 Task: Change the audio output muxer to "mux".
Action: Mouse moved to (109, 19)
Screenshot: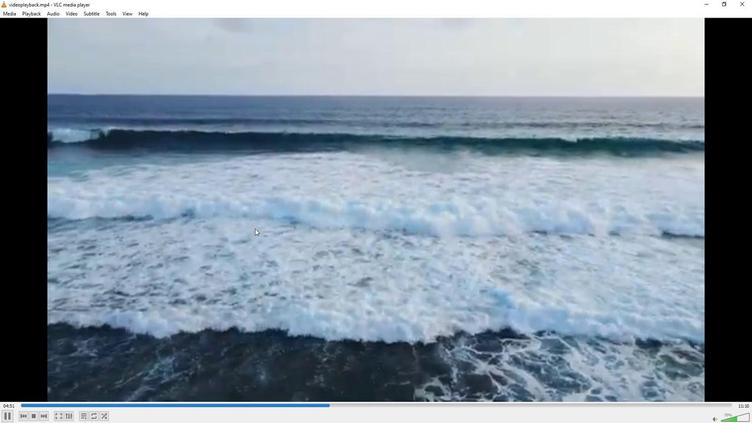 
Action: Mouse pressed left at (109, 19)
Screenshot: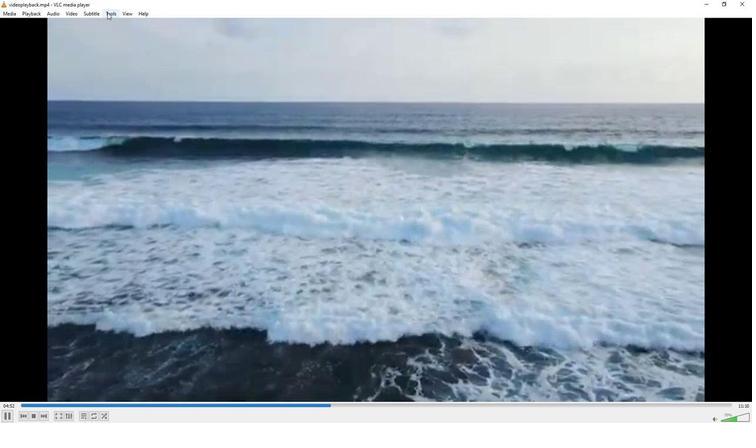 
Action: Mouse moved to (131, 111)
Screenshot: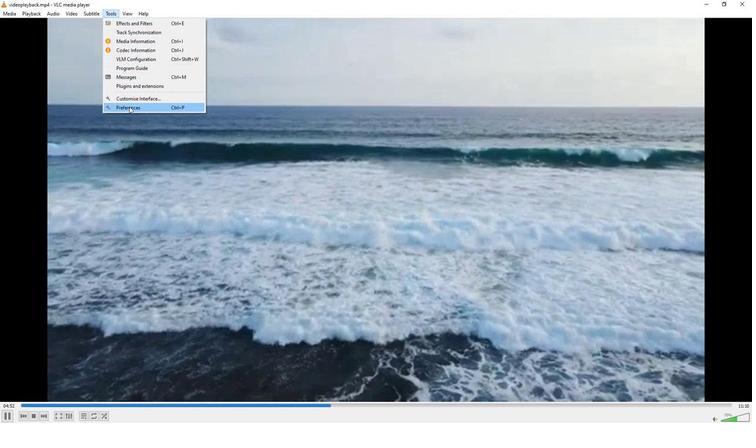 
Action: Mouse pressed left at (131, 111)
Screenshot: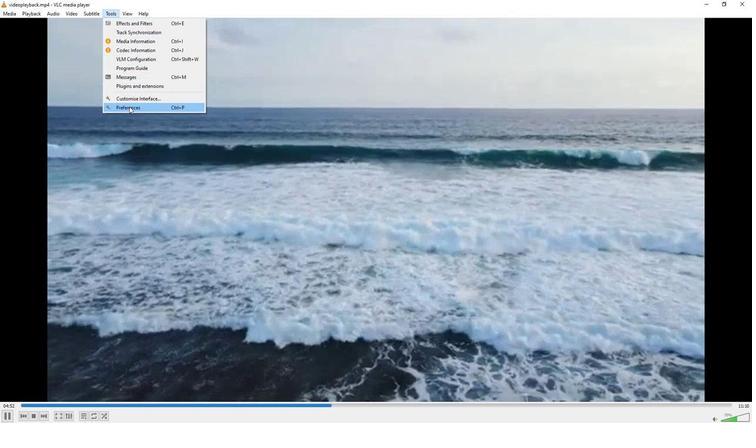 
Action: Mouse moved to (248, 343)
Screenshot: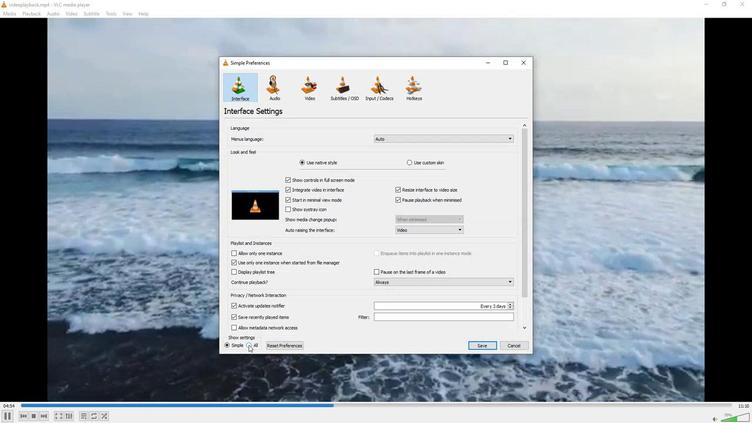 
Action: Mouse pressed left at (248, 343)
Screenshot: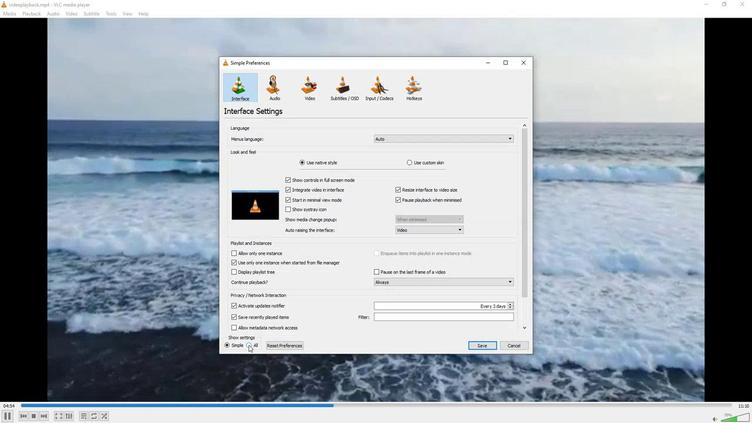 
Action: Mouse moved to (251, 296)
Screenshot: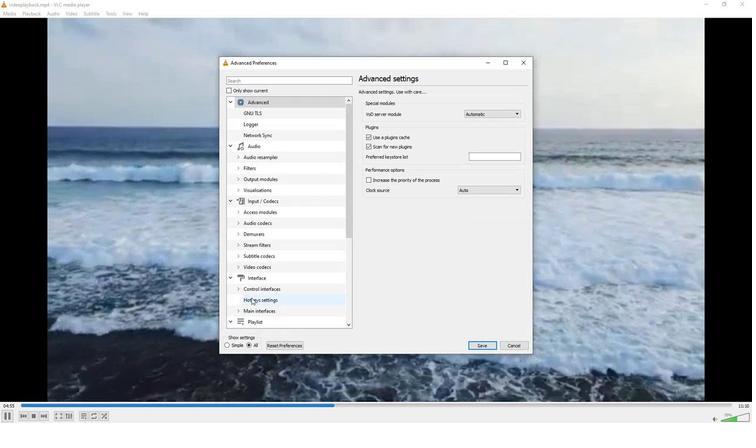 
Action: Mouse scrolled (251, 296) with delta (0, 0)
Screenshot: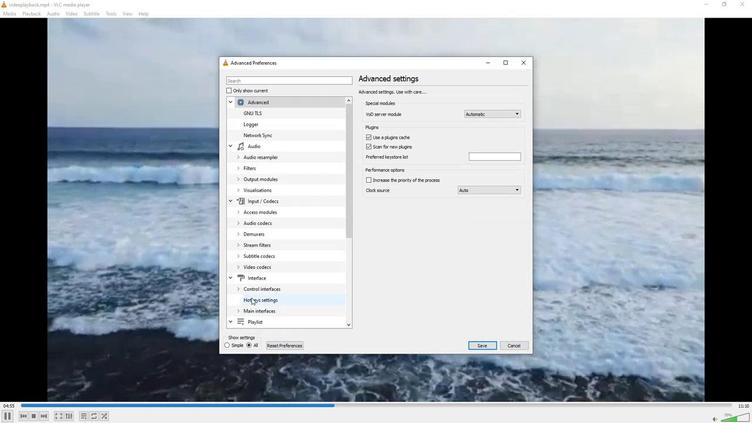 
Action: Mouse scrolled (251, 296) with delta (0, 0)
Screenshot: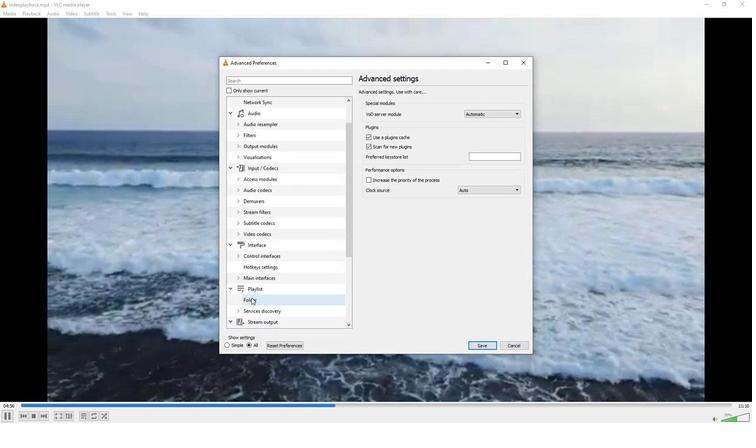 
Action: Mouse moved to (236, 309)
Screenshot: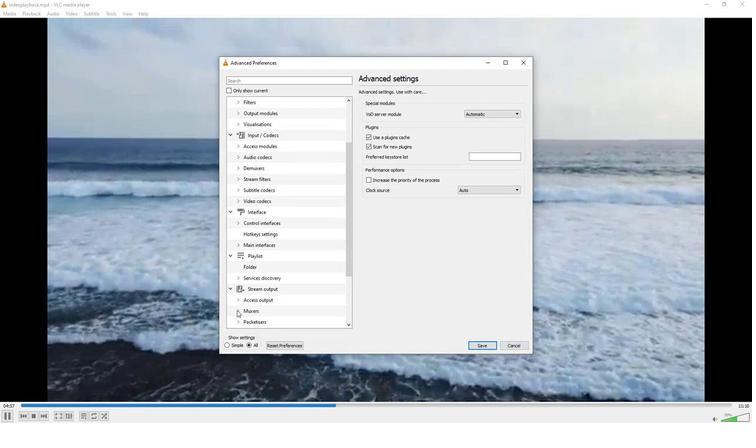 
Action: Mouse pressed left at (236, 309)
Screenshot: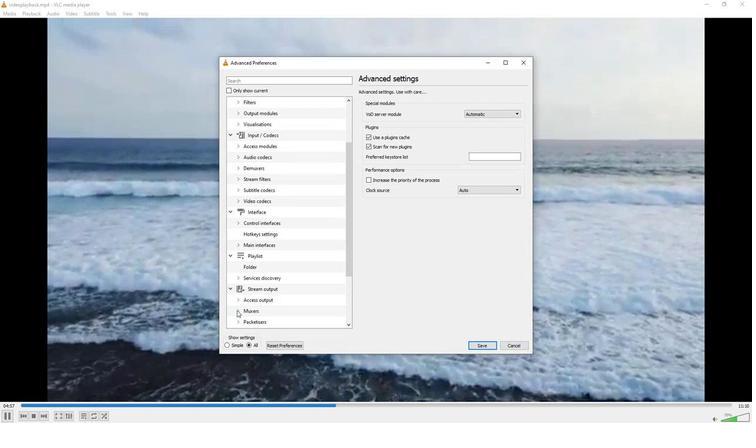 
Action: Mouse moved to (248, 299)
Screenshot: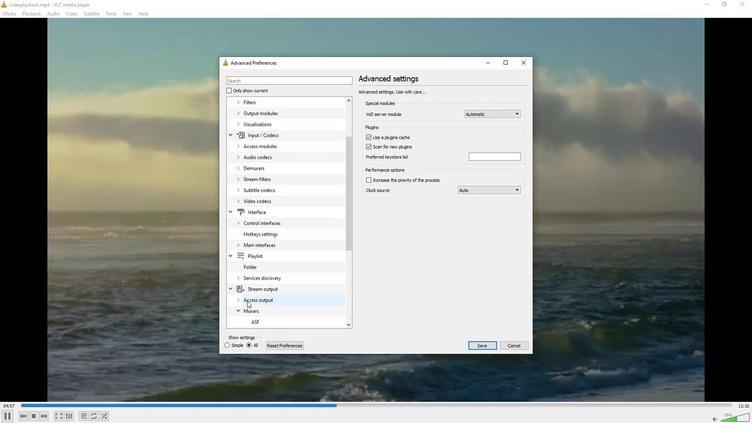 
Action: Mouse scrolled (248, 299) with delta (0, 0)
Screenshot: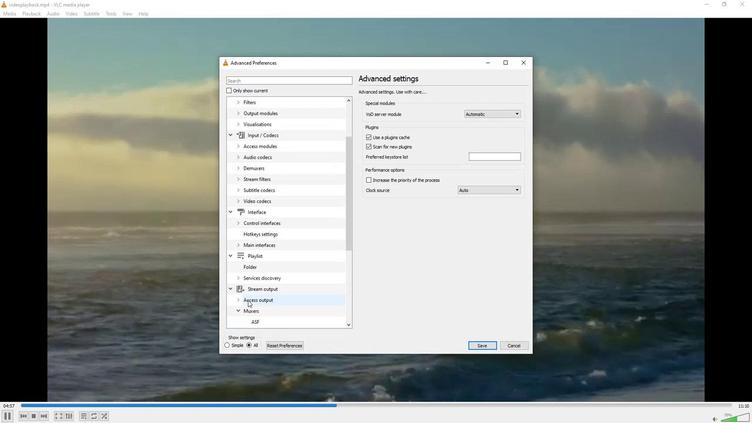 
Action: Mouse scrolled (248, 299) with delta (0, 0)
Screenshot: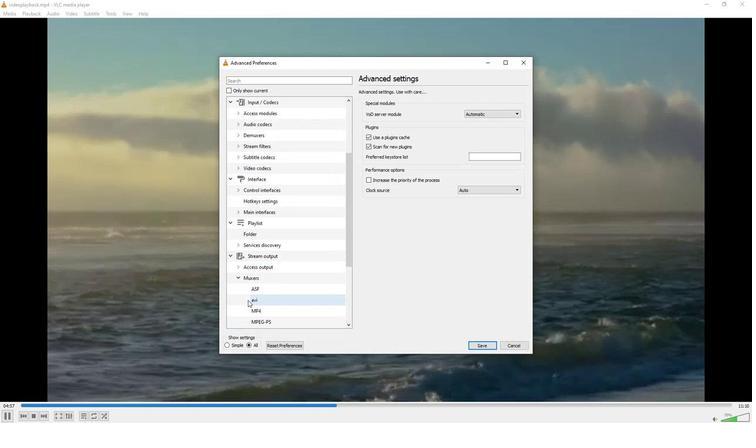 
Action: Mouse moved to (248, 299)
Screenshot: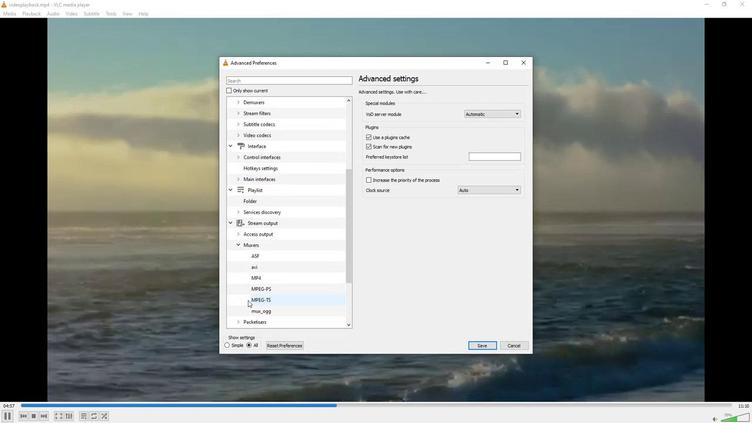
Action: Mouse scrolled (248, 299) with delta (0, 0)
Screenshot: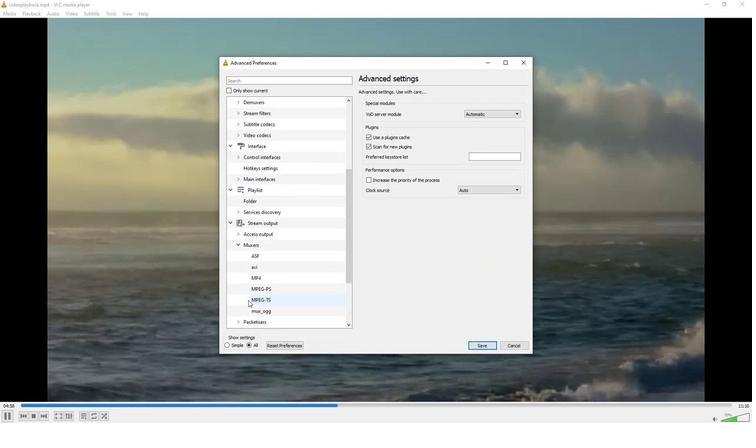 
Action: Mouse moved to (238, 299)
Screenshot: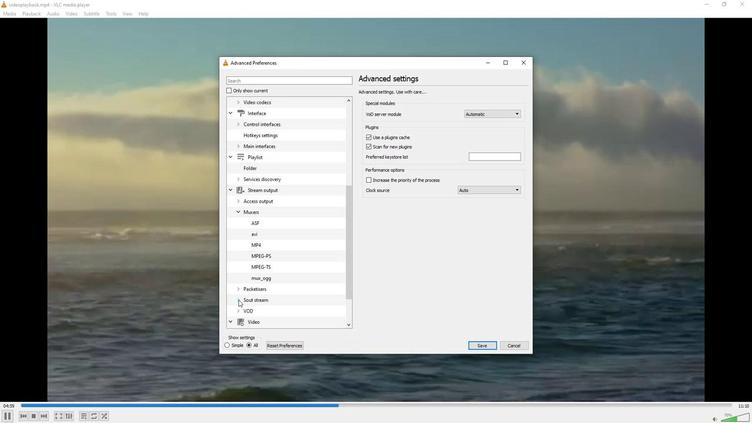 
Action: Mouse pressed left at (238, 299)
Screenshot: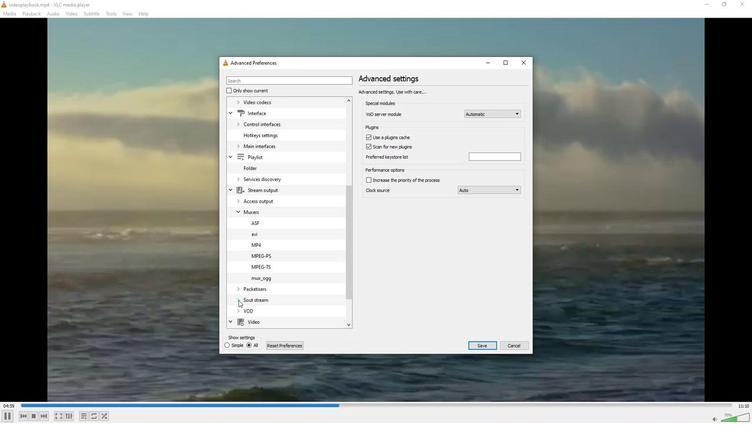 
Action: Mouse moved to (260, 320)
Screenshot: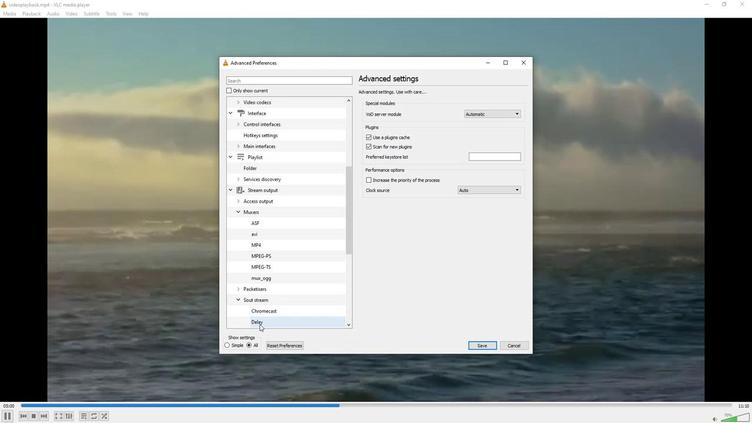 
Action: Mouse scrolled (260, 319) with delta (0, 0)
Screenshot: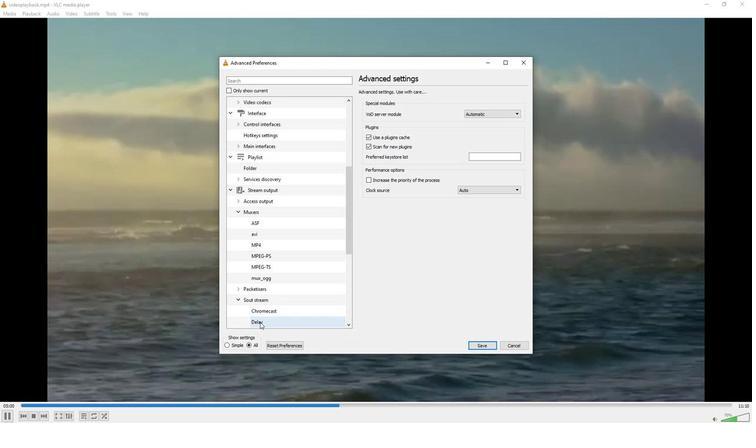 
Action: Mouse moved to (260, 319)
Screenshot: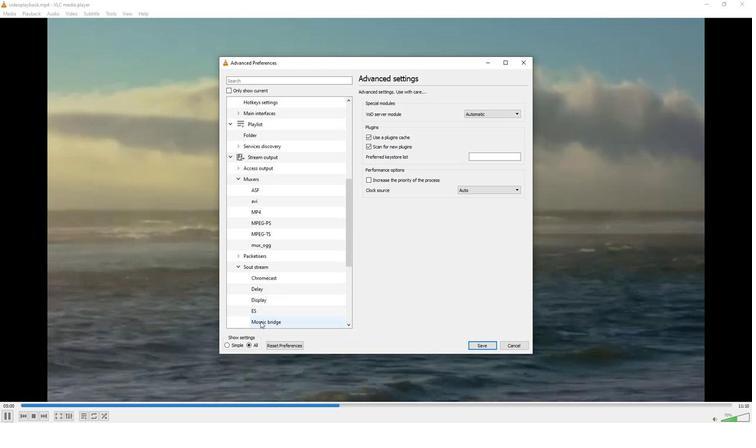 
Action: Mouse scrolled (260, 318) with delta (0, 0)
Screenshot: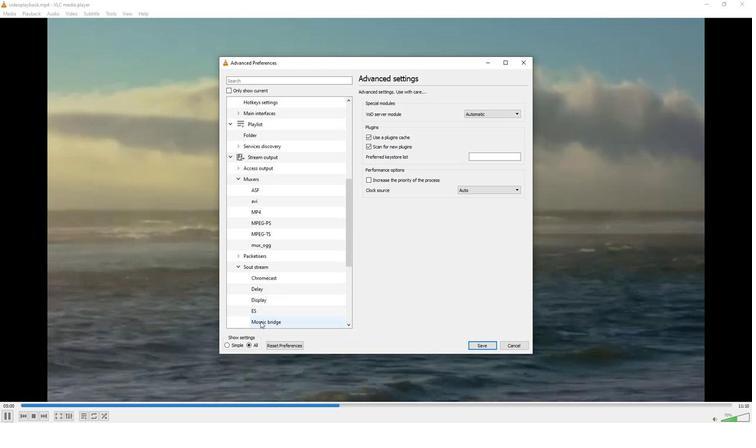 
Action: Mouse moved to (256, 275)
Screenshot: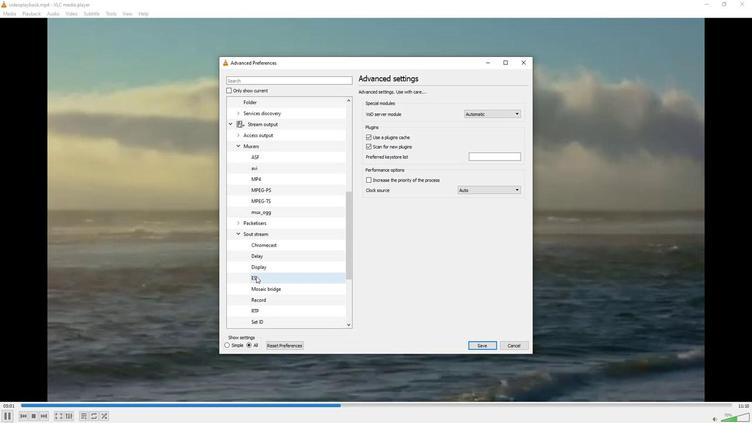 
Action: Mouse pressed left at (256, 275)
Screenshot: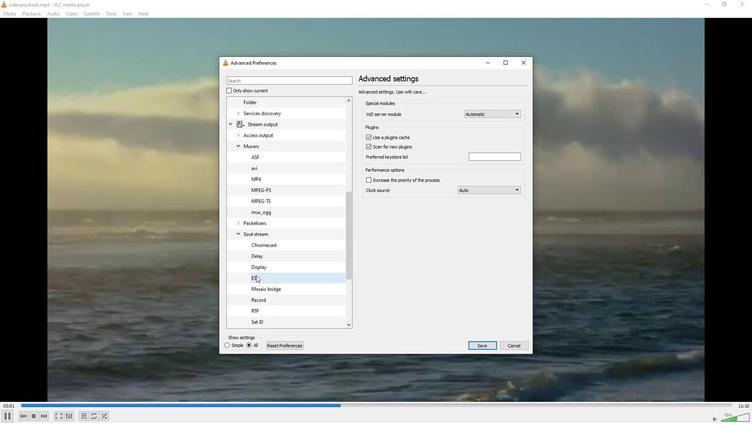 
Action: Mouse moved to (472, 171)
Screenshot: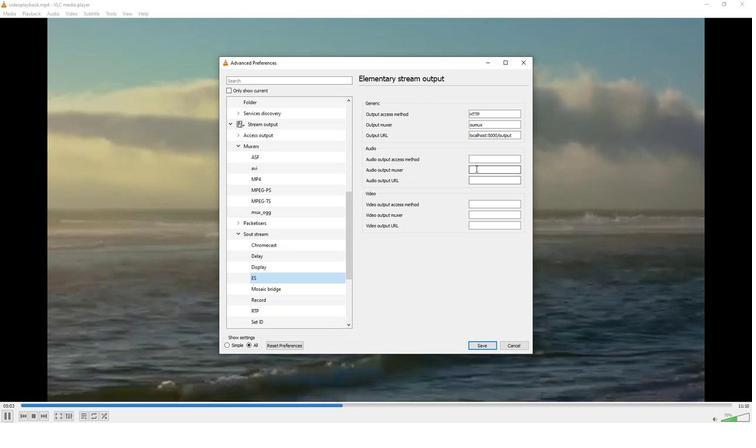 
Action: Mouse pressed left at (472, 171)
Screenshot: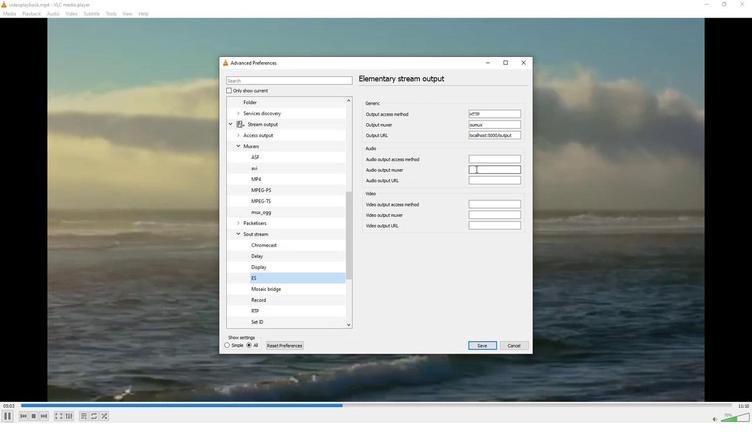 
Action: Mouse moved to (472, 170)
Screenshot: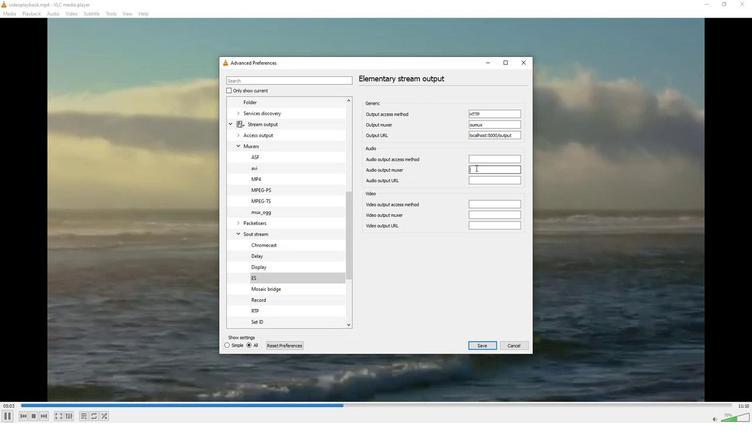 
Action: Key pressed mux
Screenshot: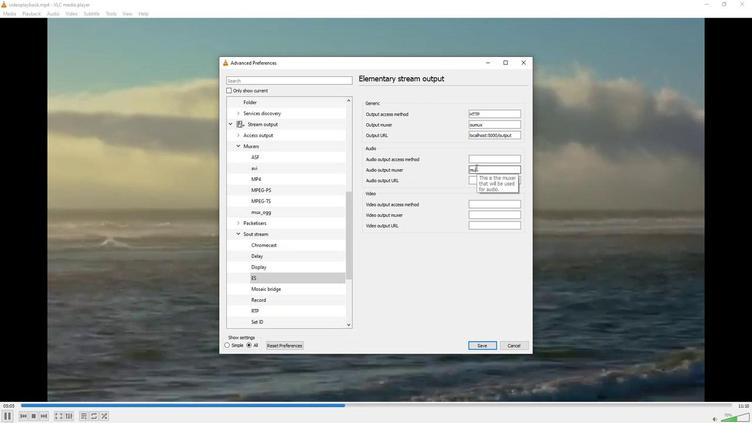 
Action: Mouse moved to (450, 212)
Screenshot: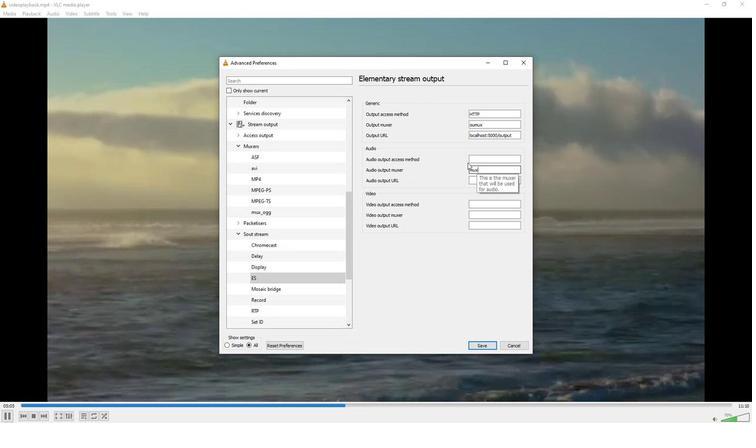 
